 Task: Make in the project AgileLogic a sprint 'Virtualization Sprint'. Create in the project AgileLogic a sprint 'Virtualization Sprint'. Add in the project AgileLogic a sprint 'Virtualization Sprint'
Action: Mouse moved to (953, 170)
Screenshot: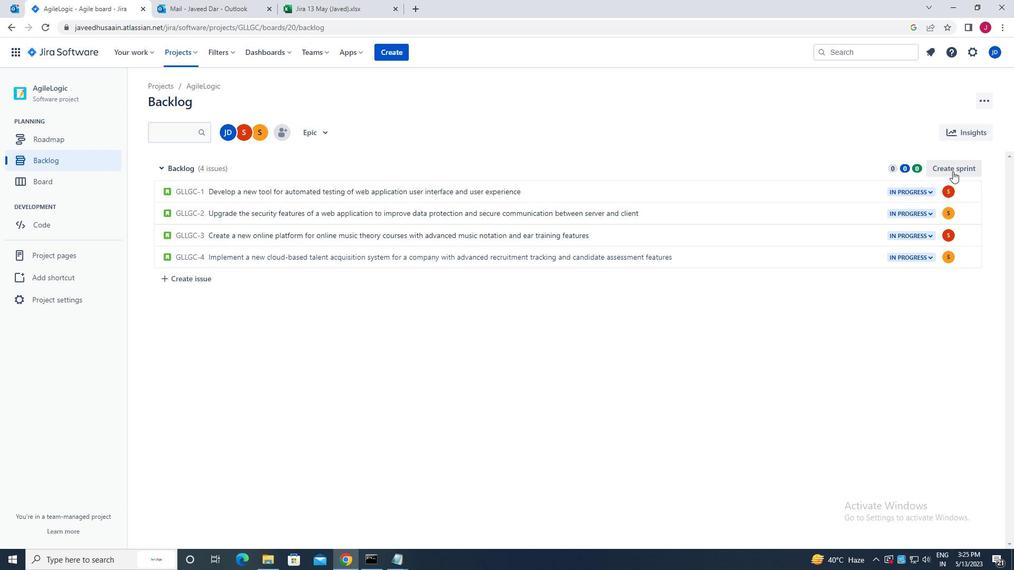 
Action: Mouse pressed left at (953, 170)
Screenshot: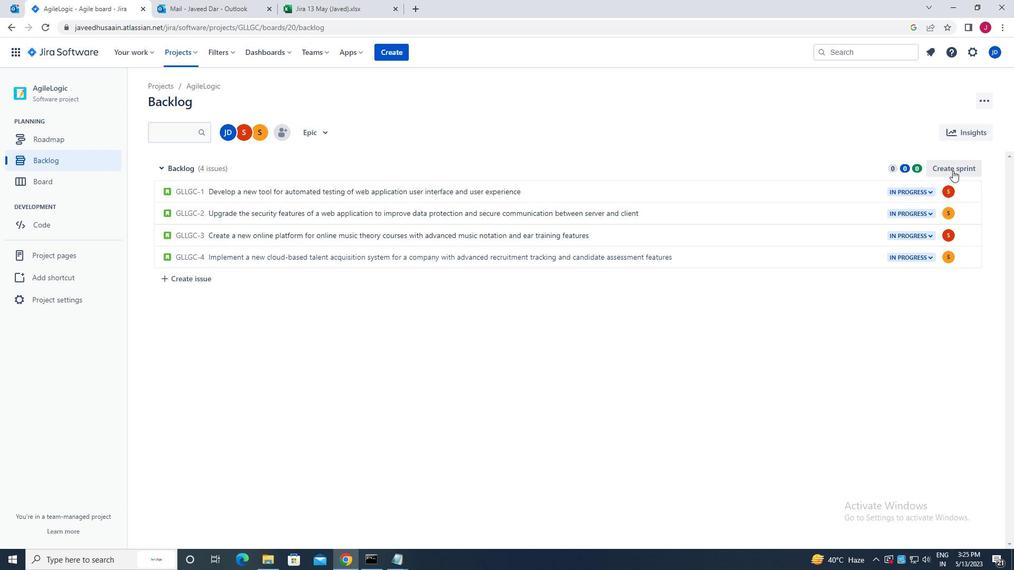 
Action: Mouse moved to (977, 167)
Screenshot: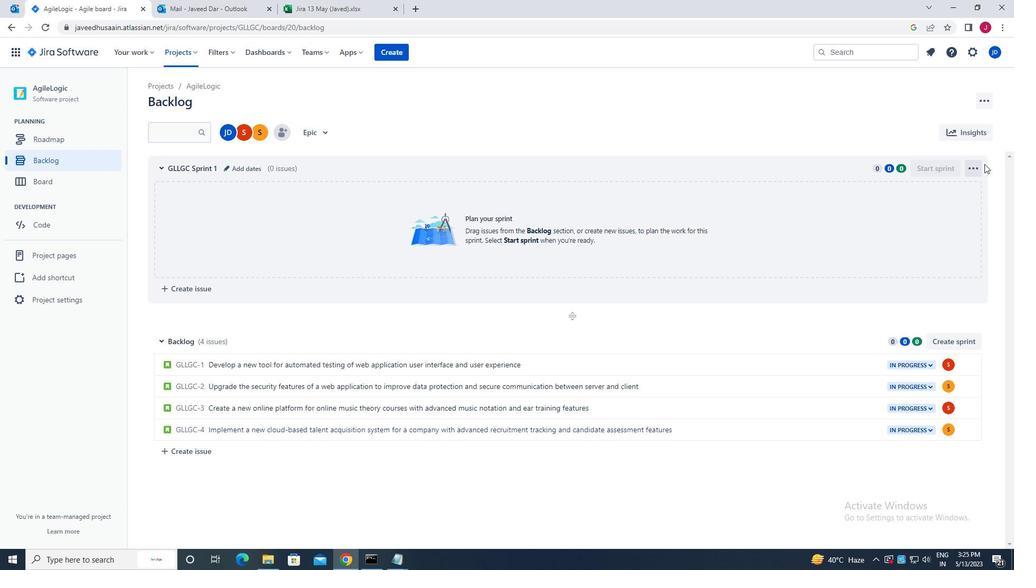 
Action: Mouse pressed left at (977, 167)
Screenshot: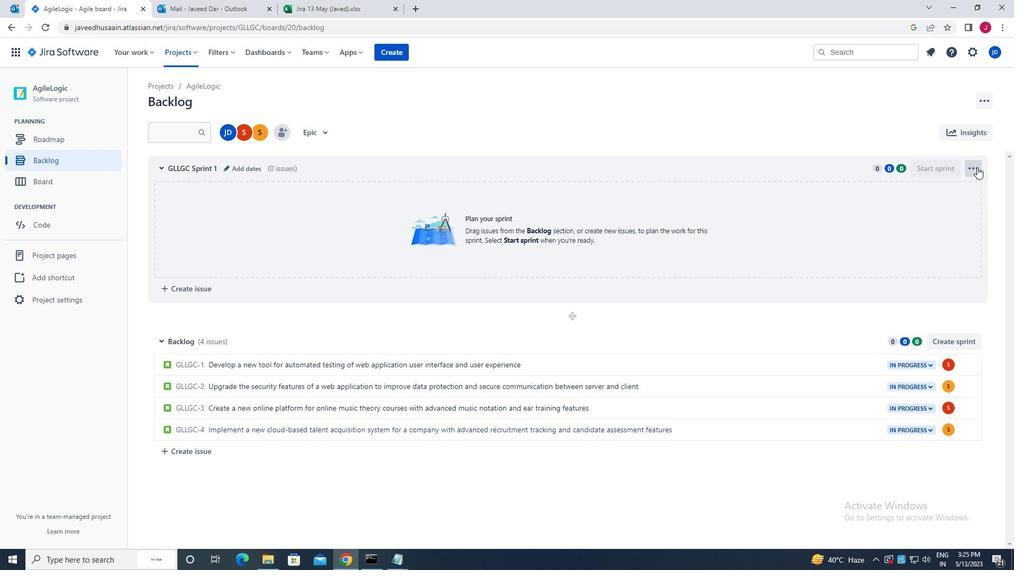 
Action: Mouse moved to (949, 193)
Screenshot: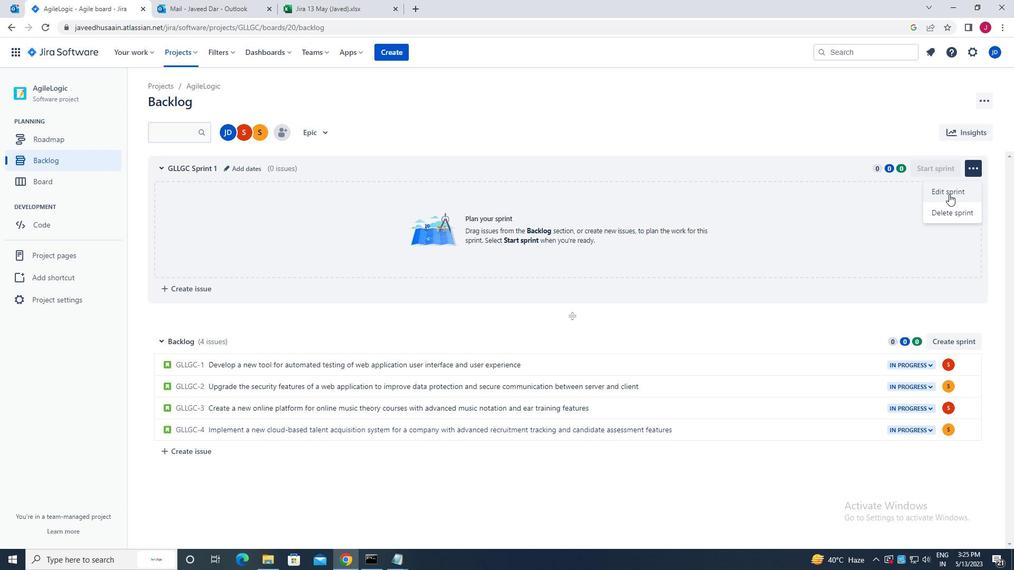 
Action: Mouse pressed left at (949, 193)
Screenshot: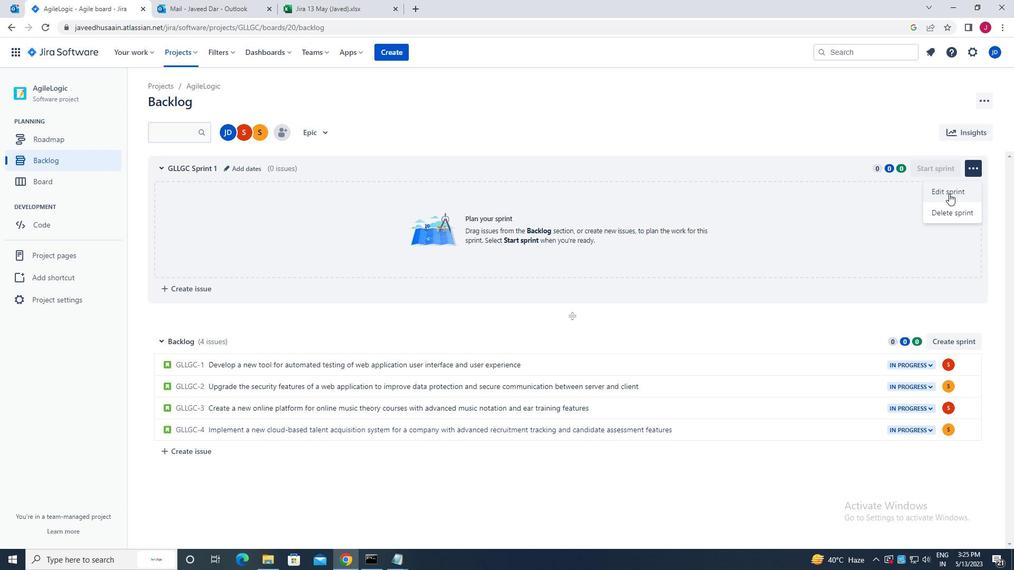 
Action: Mouse moved to (429, 132)
Screenshot: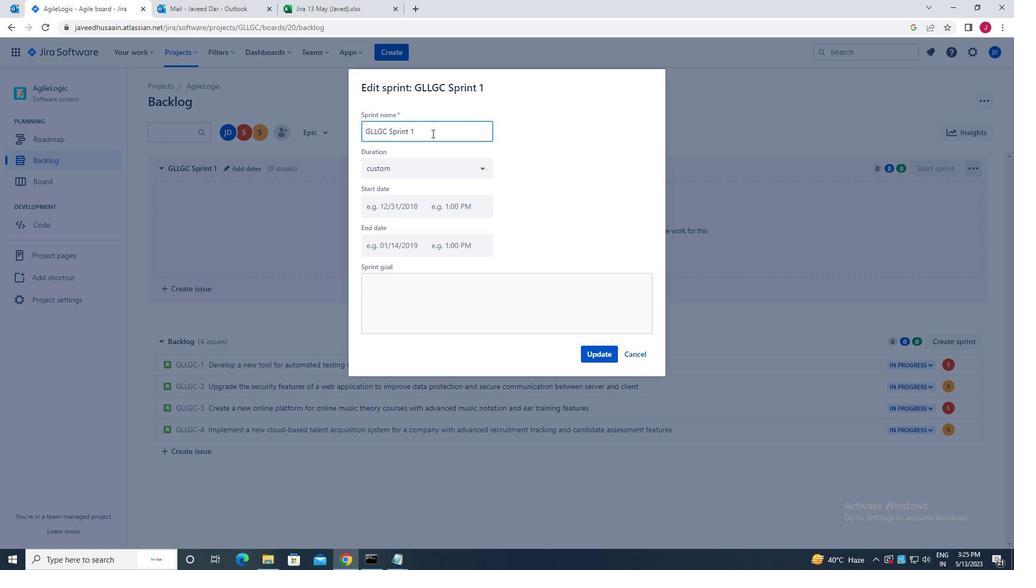 
Action: Key pressed <Key.backspace><Key.backspace><Key.backspace><Key.backspace><Key.backspace><Key.backspace><Key.backspace><Key.backspace><Key.backspace><Key.backspace><Key.backspace><Key.backspace><Key.backspace><Key.backspace><Key.backspace><Key.backspace><Key.backspace><Key.backspace><Key.backspace><Key.backspace>v<Key.caps_lock>irtualization<Key.space><Key.caps_lock>sp<Key.backspace><Key.caps_lock>print<Key.space>
Screenshot: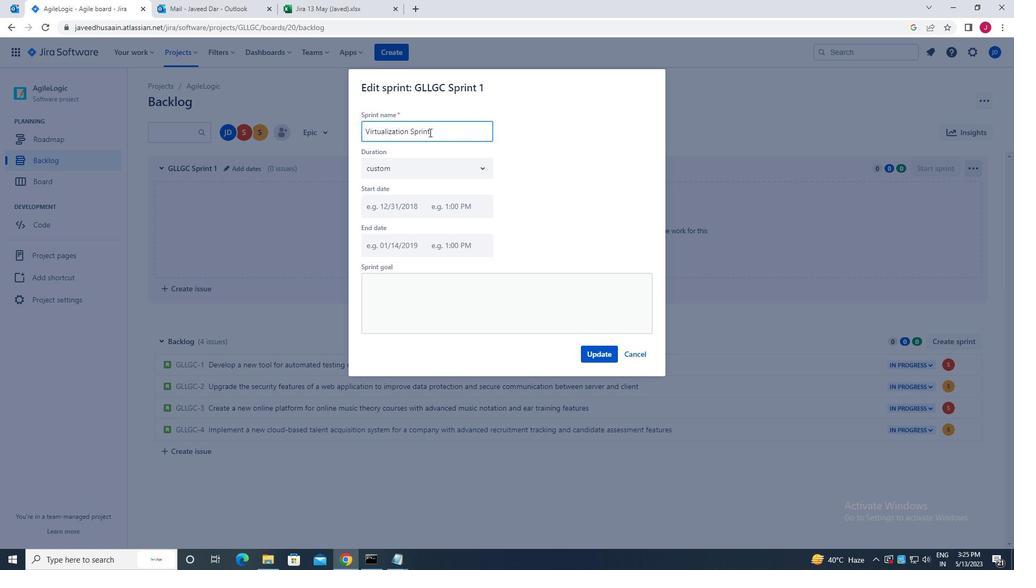 
Action: Mouse moved to (604, 351)
Screenshot: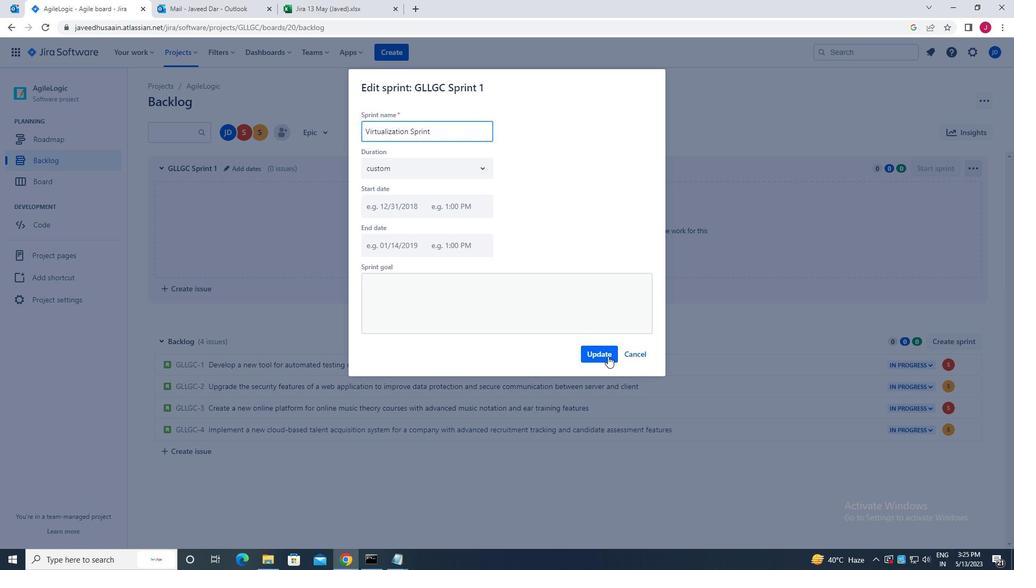 
Action: Mouse pressed left at (604, 351)
Screenshot: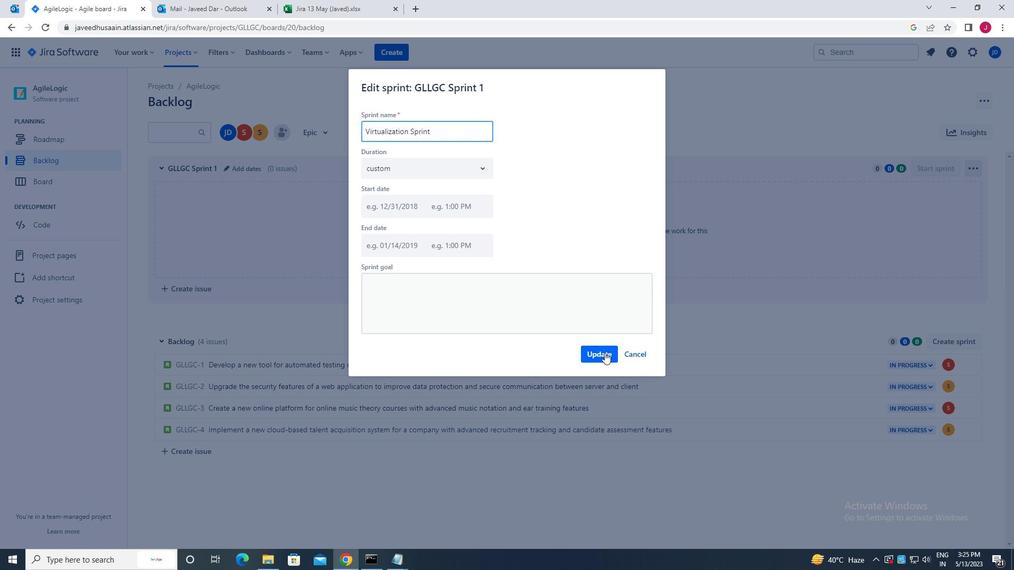 
Action: Mouse moved to (959, 341)
Screenshot: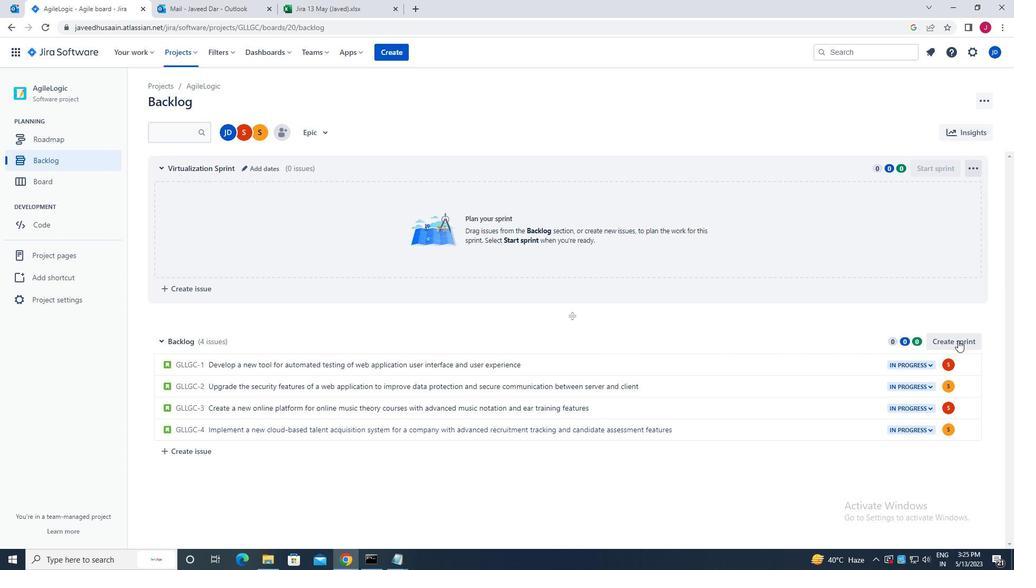 
Action: Mouse pressed left at (959, 341)
Screenshot: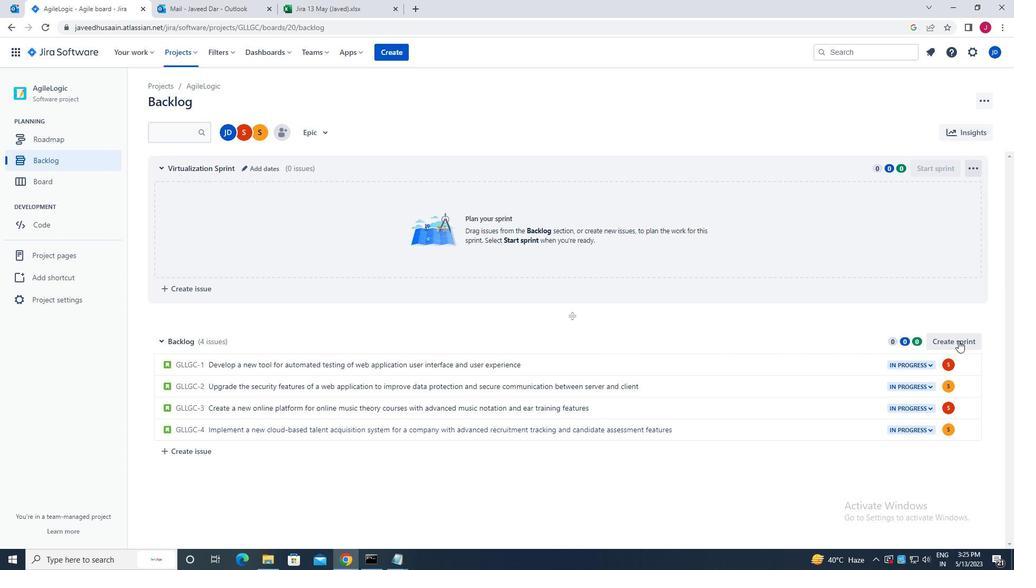 
Action: Mouse moved to (974, 343)
Screenshot: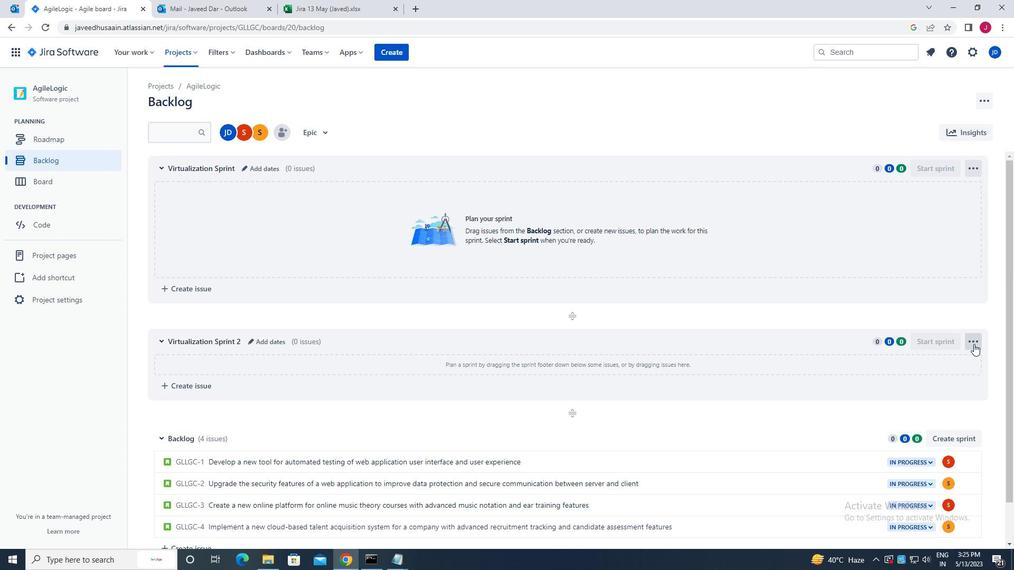 
Action: Mouse pressed left at (974, 343)
Screenshot: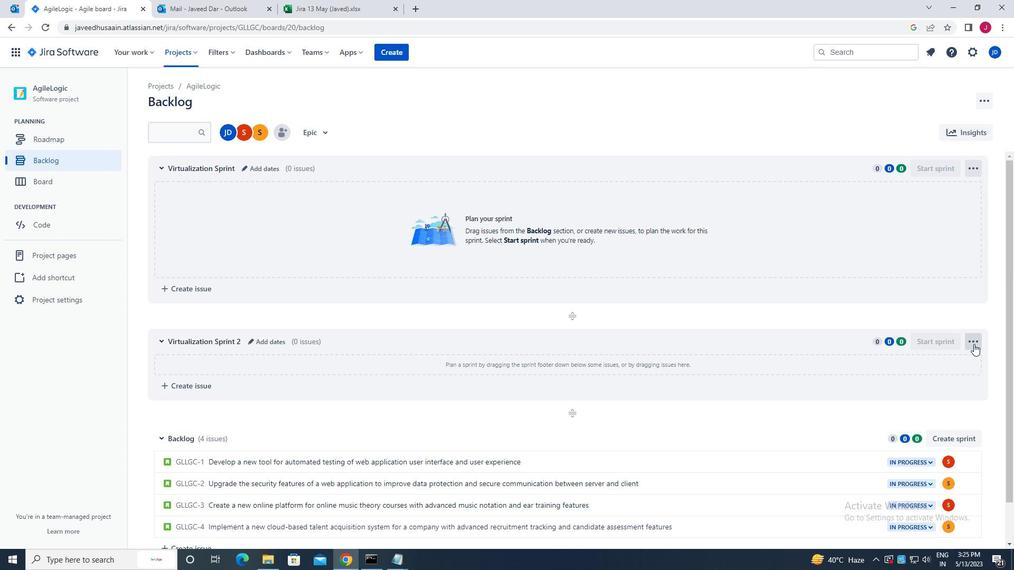 
Action: Mouse moved to (941, 386)
Screenshot: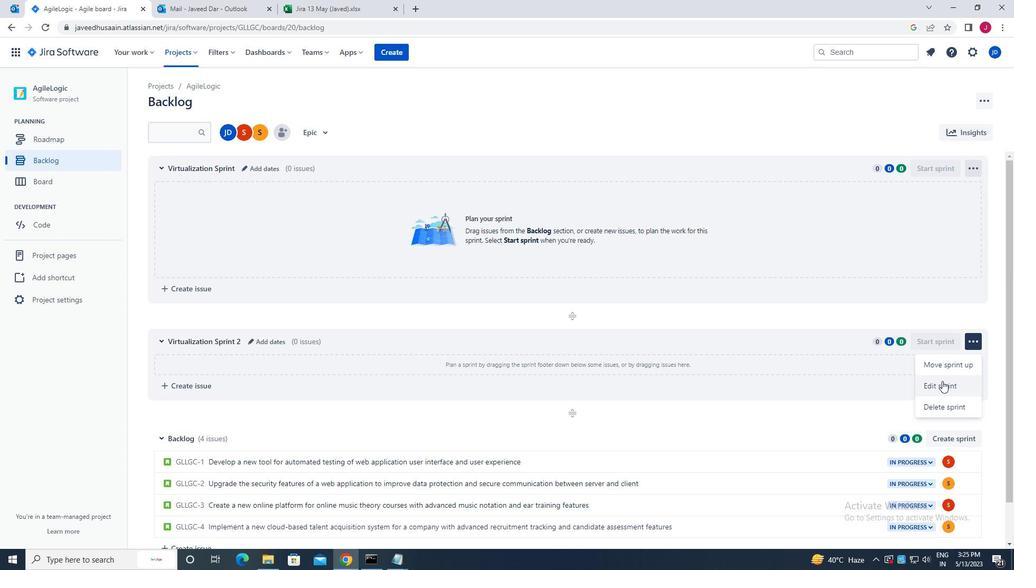 
Action: Mouse pressed left at (941, 386)
Screenshot: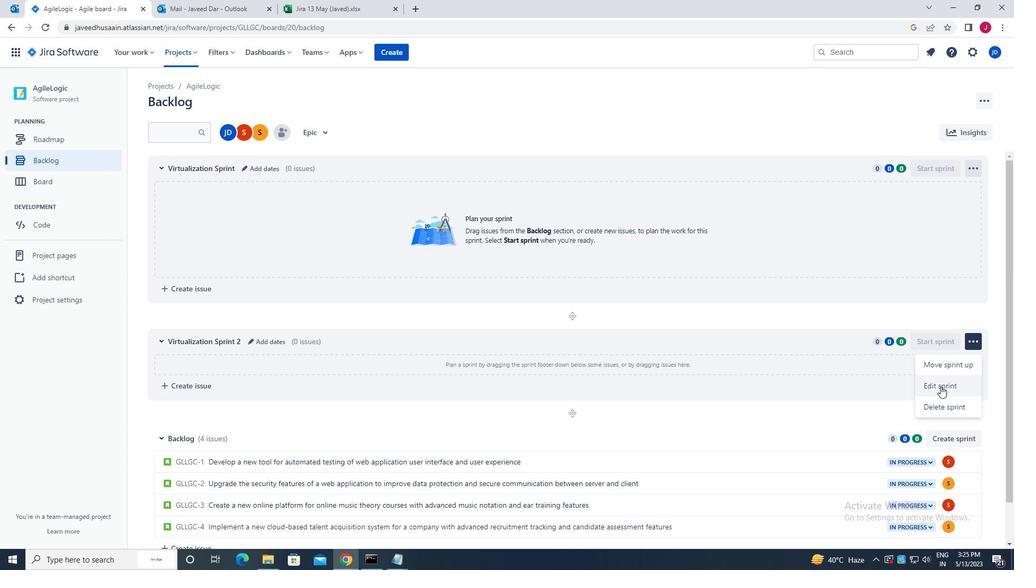 
Action: Mouse moved to (461, 126)
Screenshot: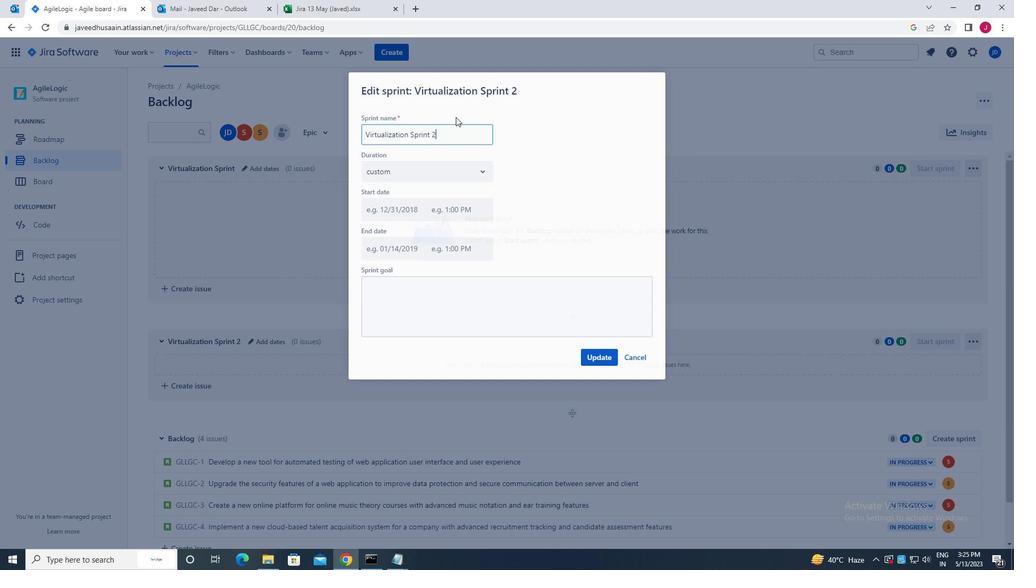 
Action: Key pressed <Key.backspace><Key.backspace><Key.backspace><Key.backspace><Key.backspace><Key.backspace><Key.backspace><Key.backspace><Key.backspace><Key.backspace><Key.backspace><Key.backspace><Key.backspace><Key.backspace><Key.backspace><Key.backspace><Key.backspace><Key.backspace><Key.backspace><Key.backspace><Key.backspace><Key.backspace><Key.backspace><Key.backspace><Key.backspace><Key.backspace><Key.backspace><Key.caps_lock>v<Key.caps_lock>irtualization<Key.space><Key.caps_lock>s<Key.caps_lock>print
Screenshot: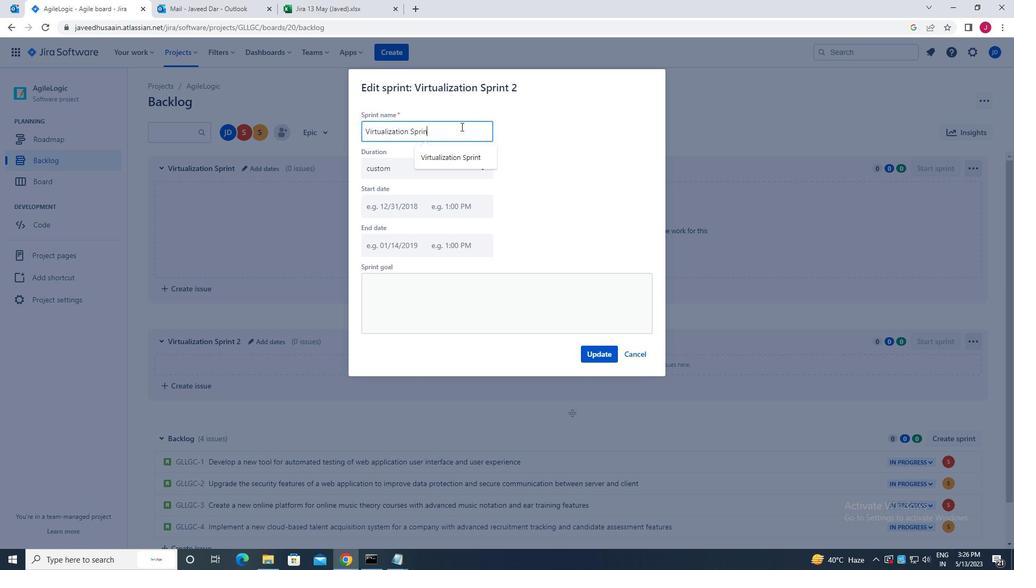 
Action: Mouse moved to (595, 355)
Screenshot: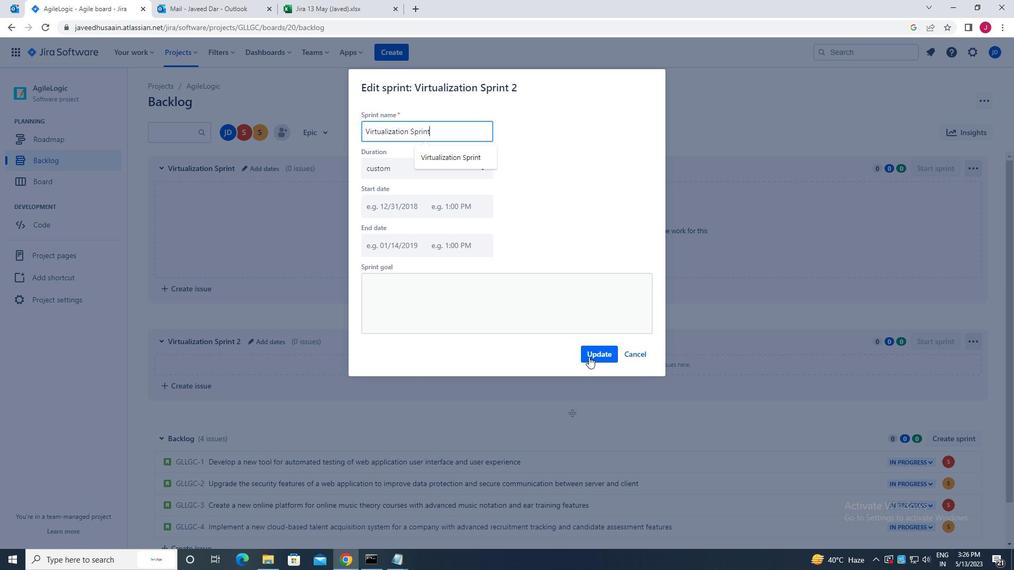
Action: Mouse pressed left at (595, 355)
Screenshot: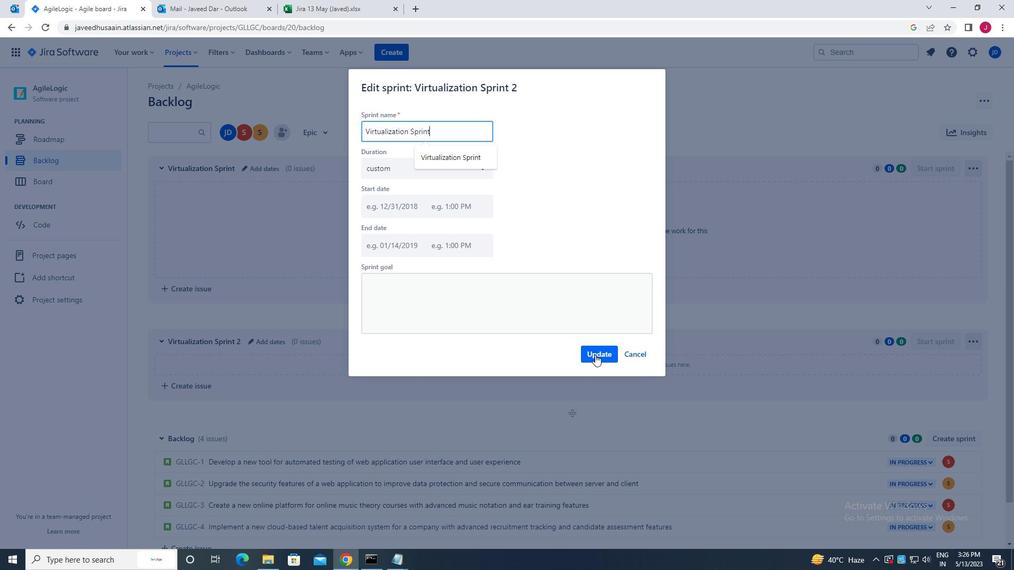 
Action: Mouse moved to (968, 440)
Screenshot: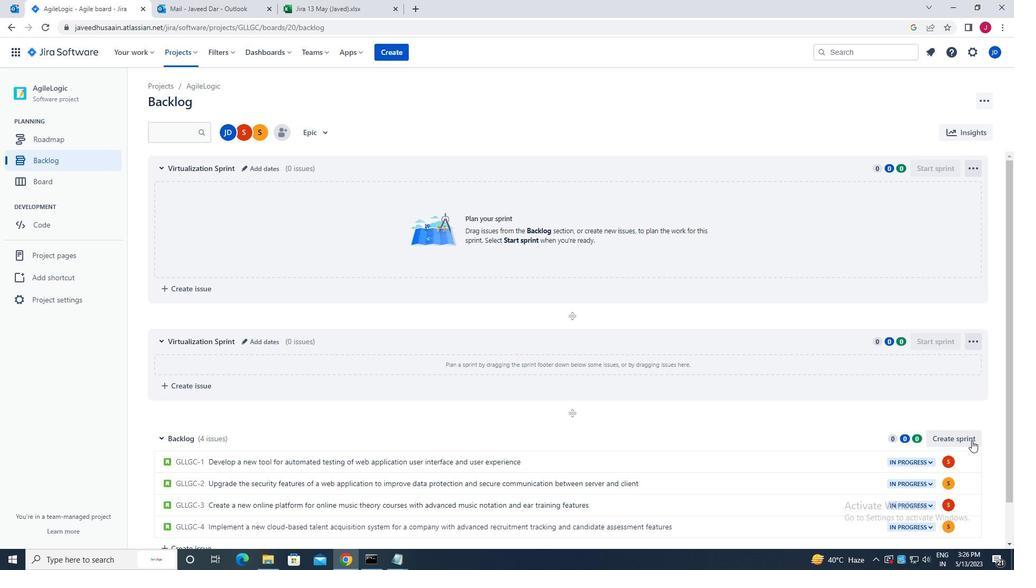 
Action: Mouse pressed left at (968, 440)
Screenshot: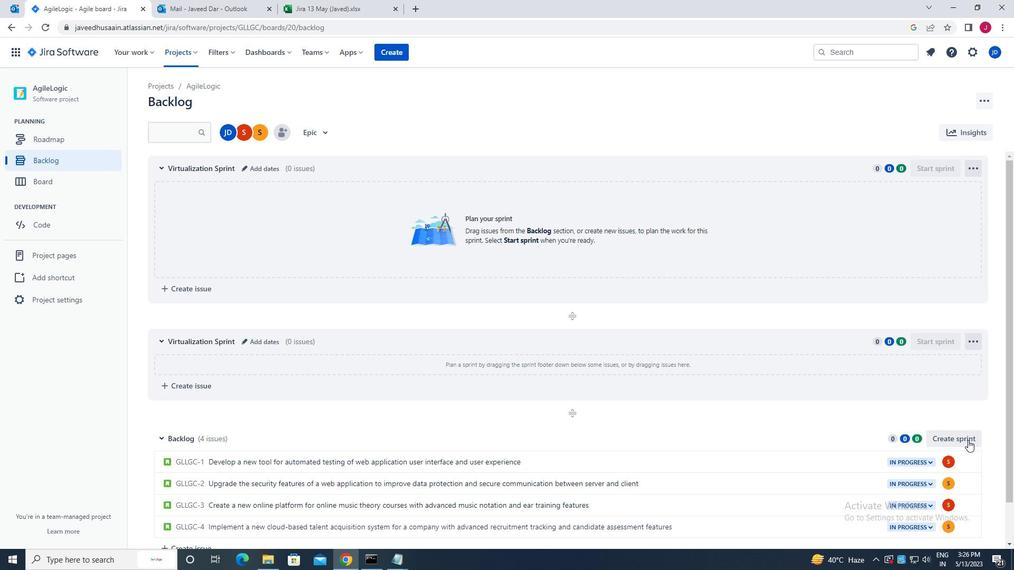 
Action: Mouse moved to (973, 440)
Screenshot: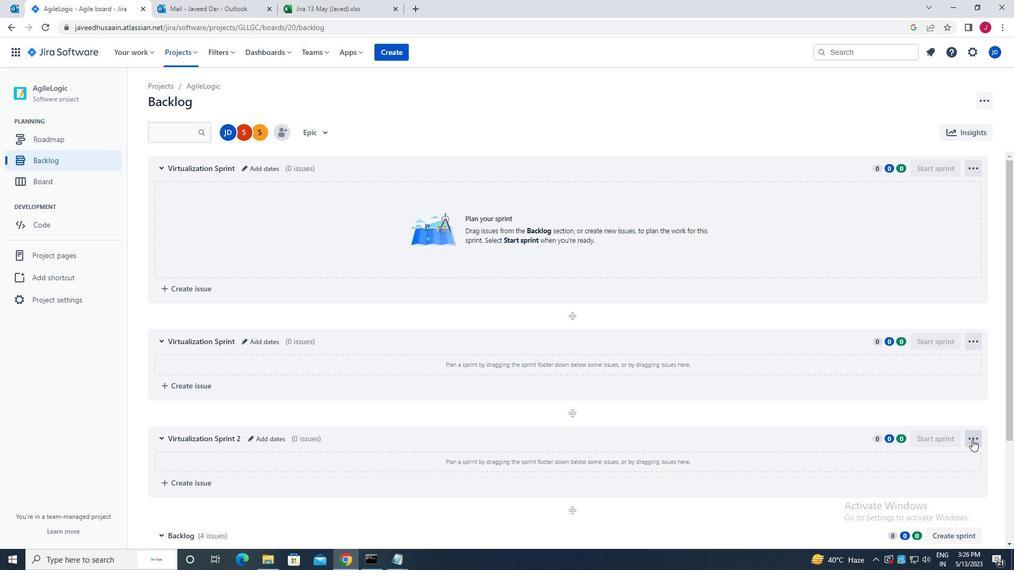 
Action: Mouse pressed left at (973, 440)
Screenshot: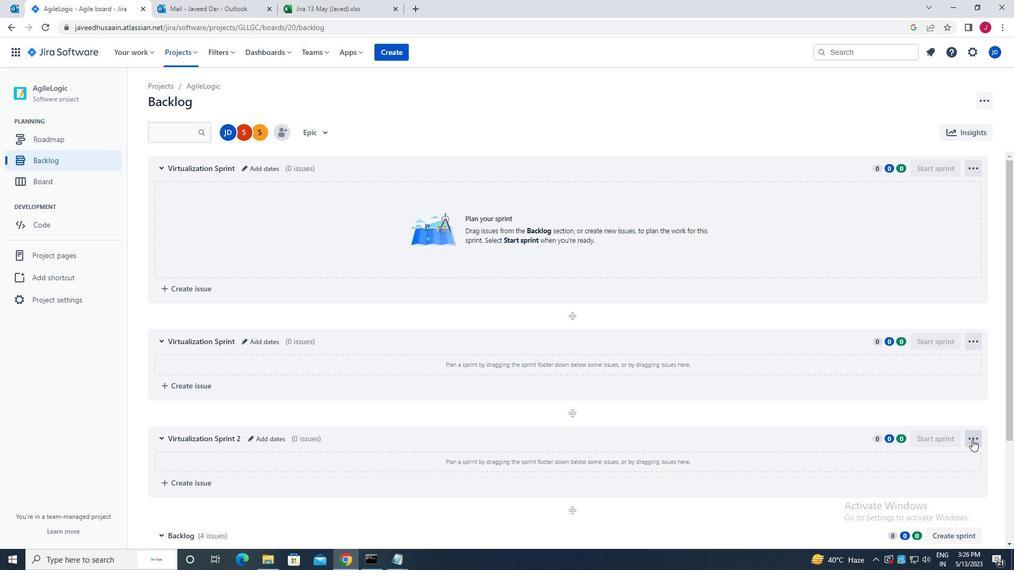 
Action: Mouse moved to (940, 482)
Screenshot: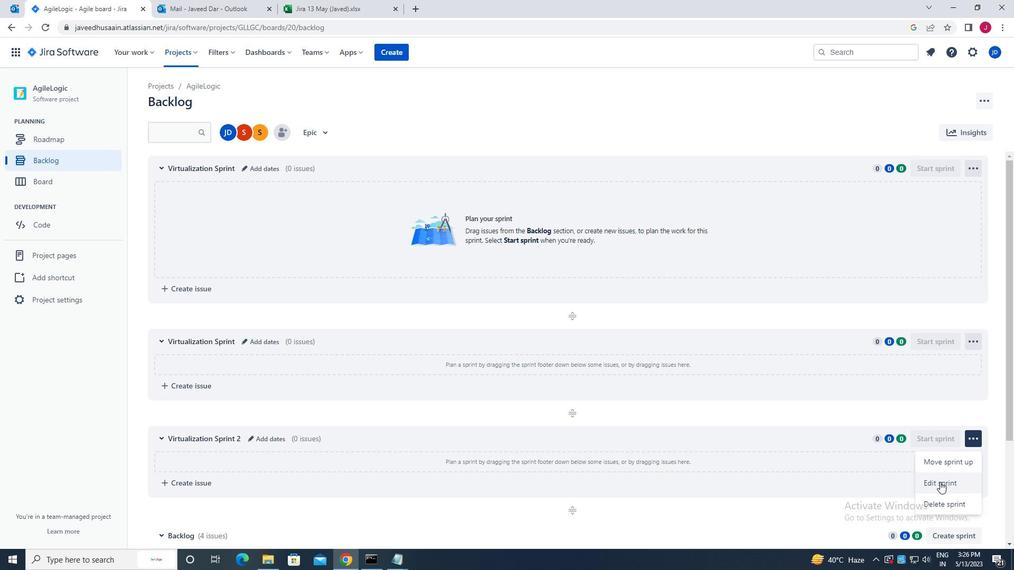 
Action: Mouse pressed left at (940, 482)
Screenshot: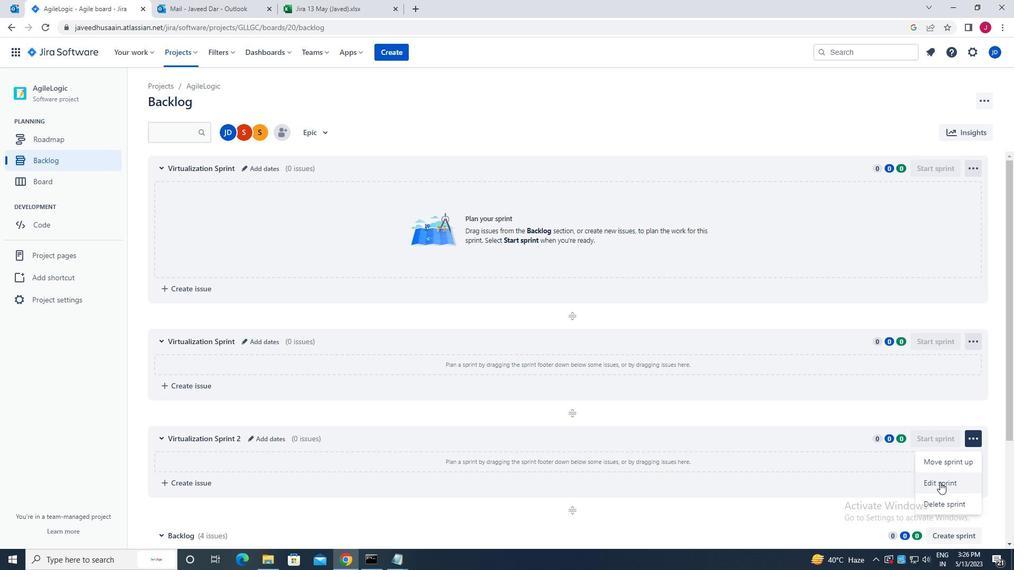 
Action: Mouse moved to (456, 123)
Screenshot: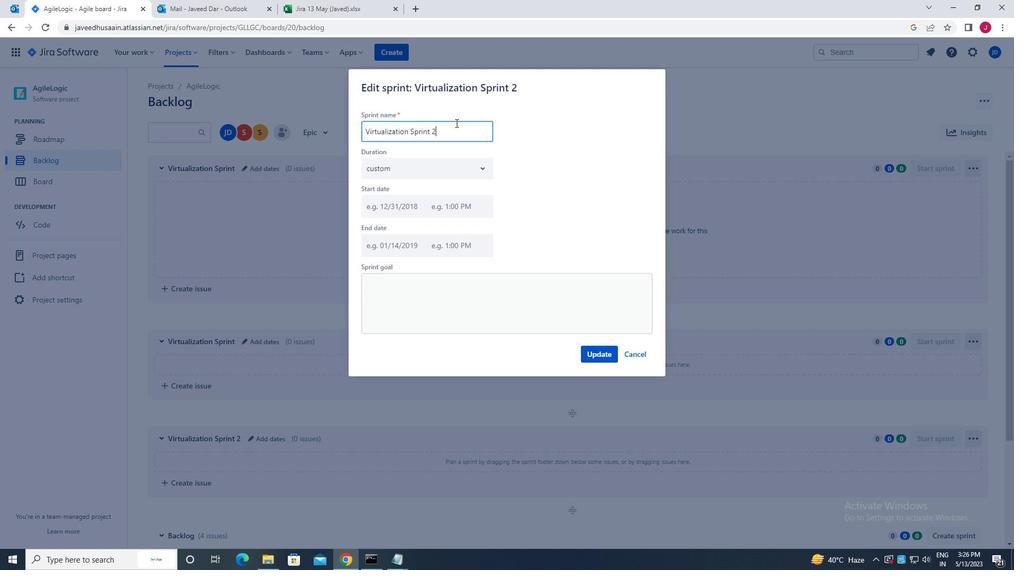 
Action: Key pressed <Key.backspace><Key.backspace><Key.backspace><Key.backspace><Key.backspace><Key.backspace><Key.backspace><Key.backspace><Key.backspace><Key.backspace><Key.backspace><Key.backspace><Key.backspace><Key.backspace><Key.backspace><Key.backspace><Key.backspace><Key.backspace><Key.backspace><Key.backspace><Key.backspace><Key.backspace><Key.backspace><Key.backspace><Key.backspace><Key.backspace><Key.backspace><Key.backspace><Key.caps_lock>v<Key.caps_lock>irtualization<Key.space><Key.caps_lock>spr<Key.backspace><Key.backspace><Key.caps_lock>print
Screenshot: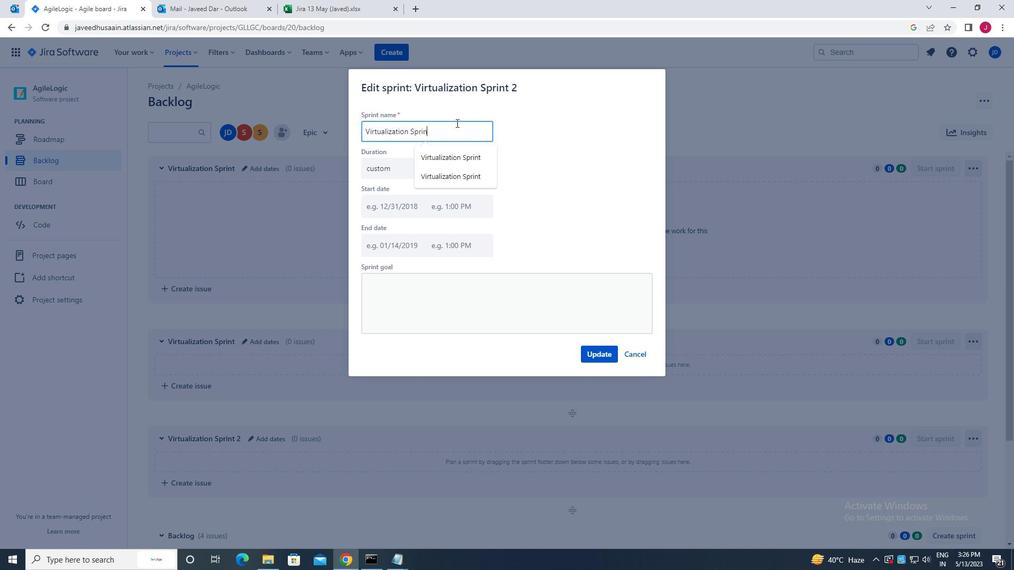 
Action: Mouse moved to (600, 354)
Screenshot: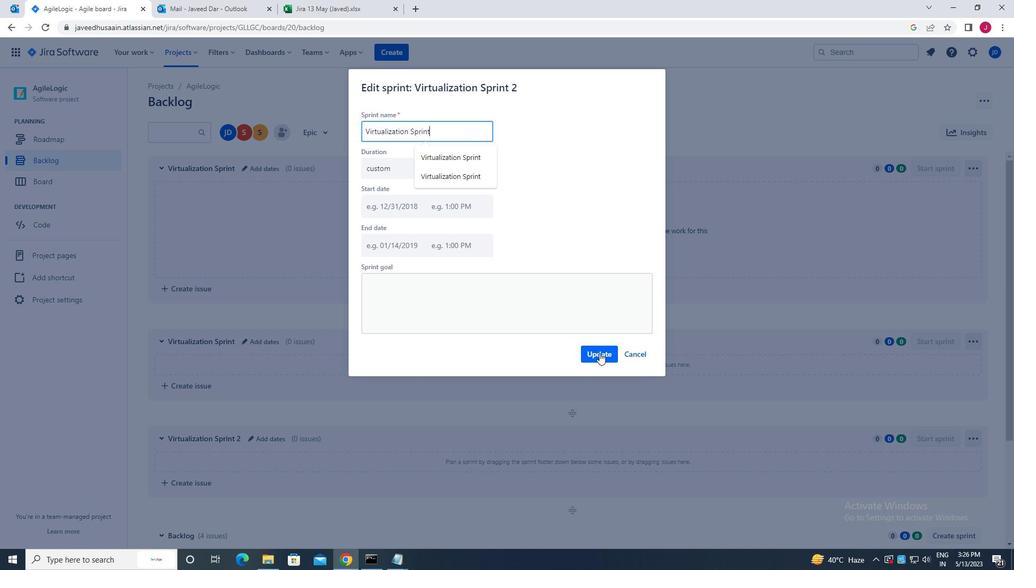
Action: Mouse pressed left at (600, 354)
Screenshot: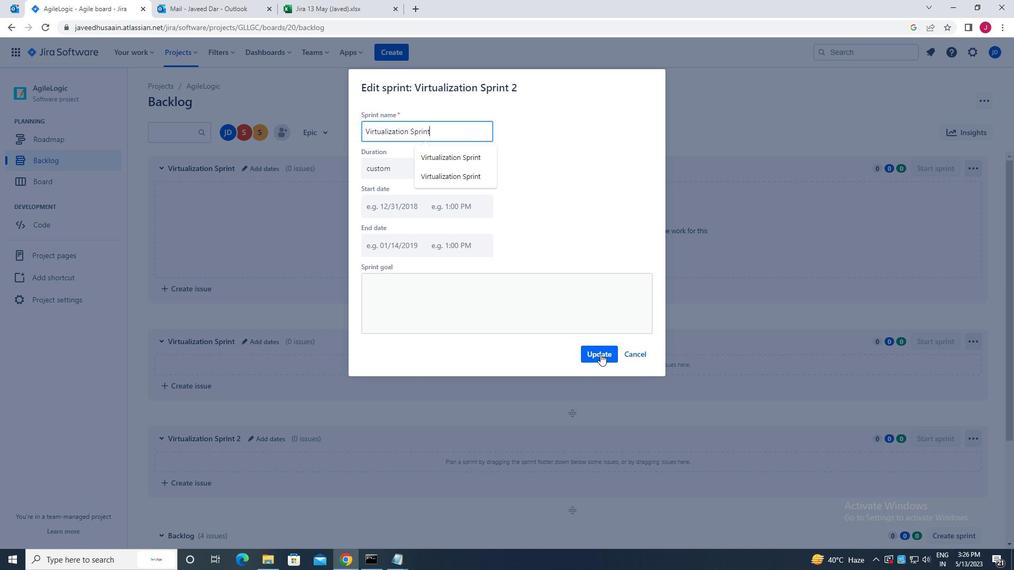 
Action: Mouse moved to (837, 375)
Screenshot: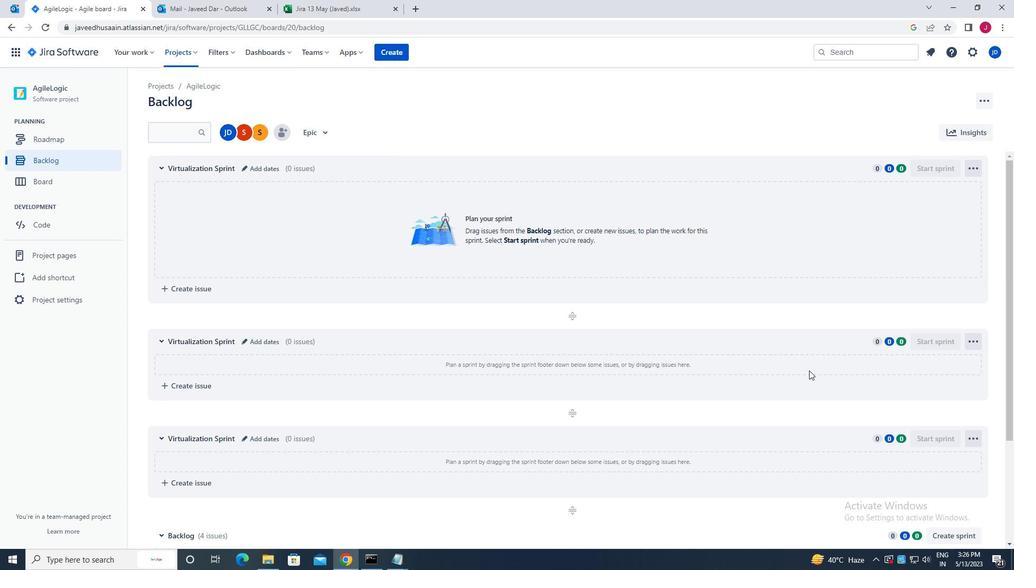 
Action: Mouse scrolled (837, 375) with delta (0, 0)
Screenshot: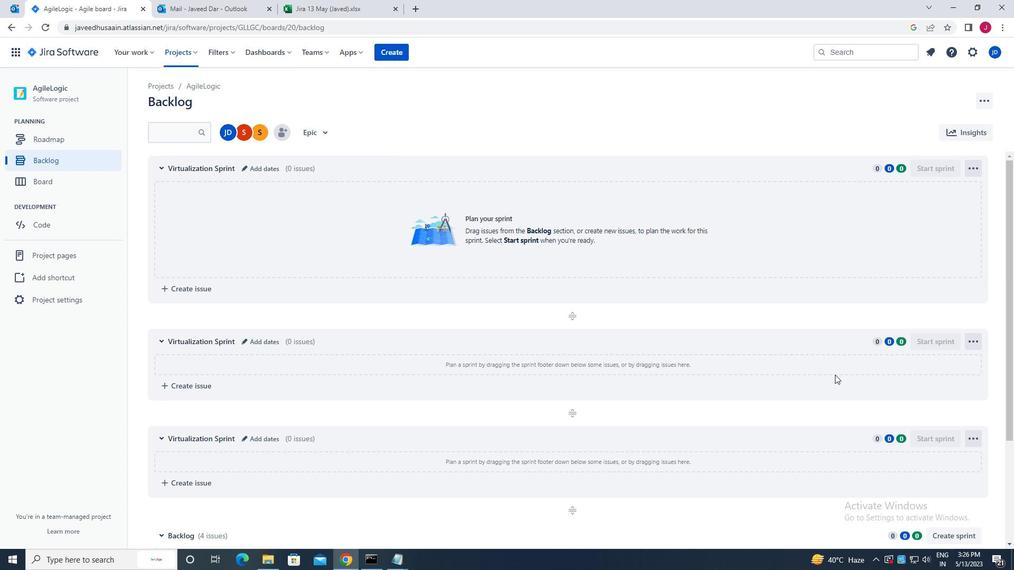 
Action: Mouse scrolled (837, 375) with delta (0, 0)
Screenshot: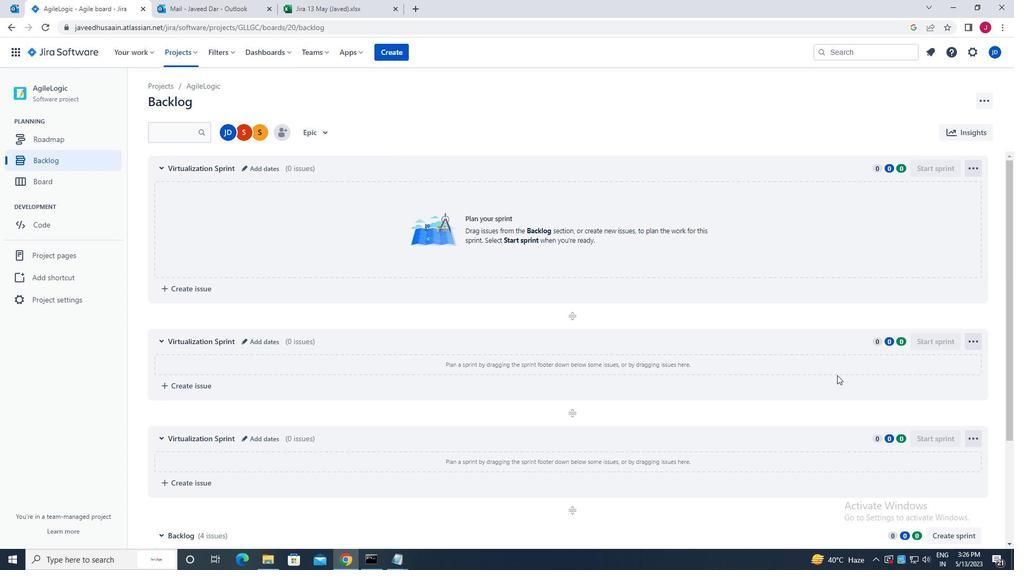 
Action: Mouse scrolled (837, 375) with delta (0, 0)
Screenshot: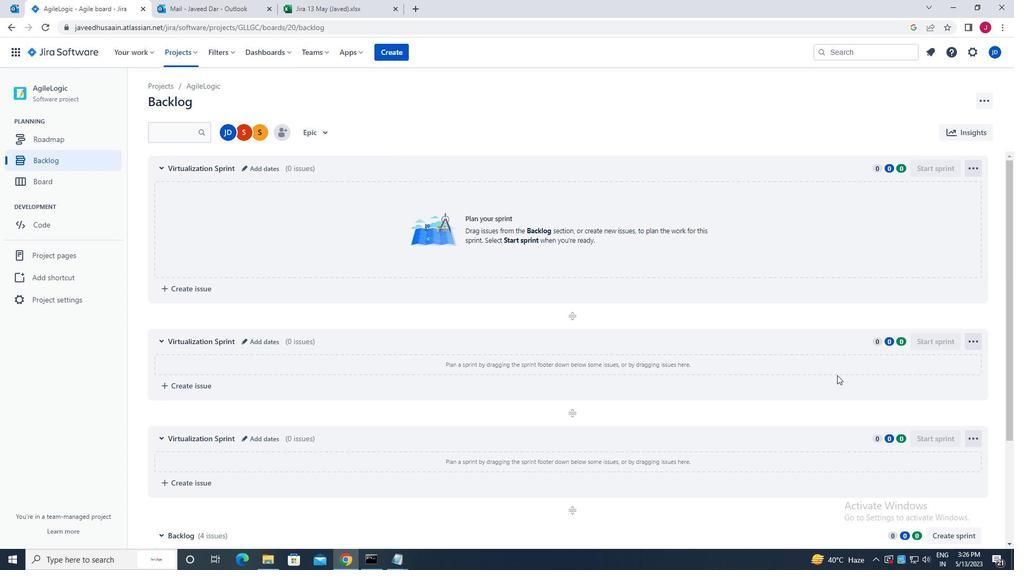 
Action: Mouse scrolled (837, 375) with delta (0, 0)
Screenshot: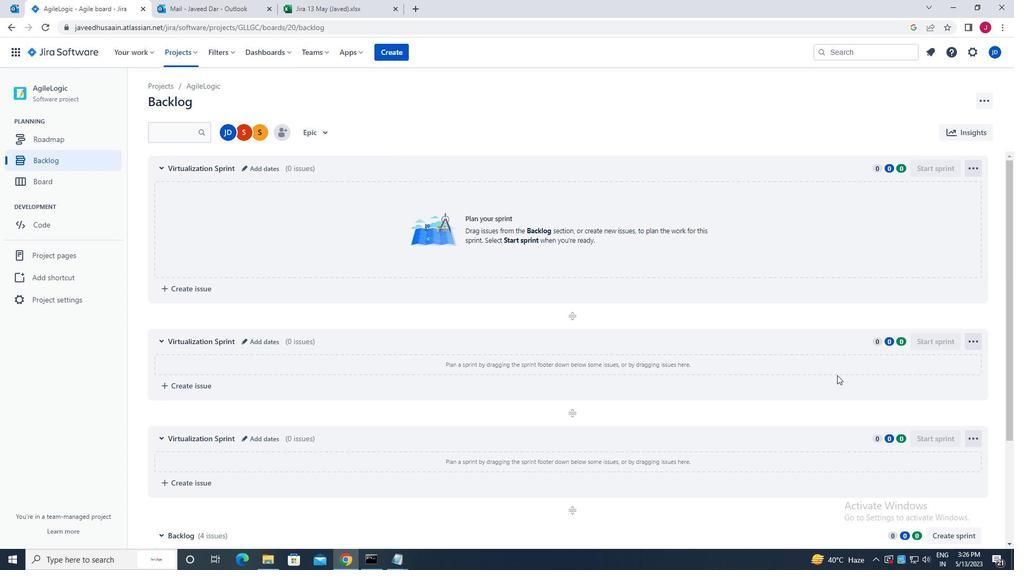 
Action: Mouse scrolled (837, 376) with delta (0, 0)
Screenshot: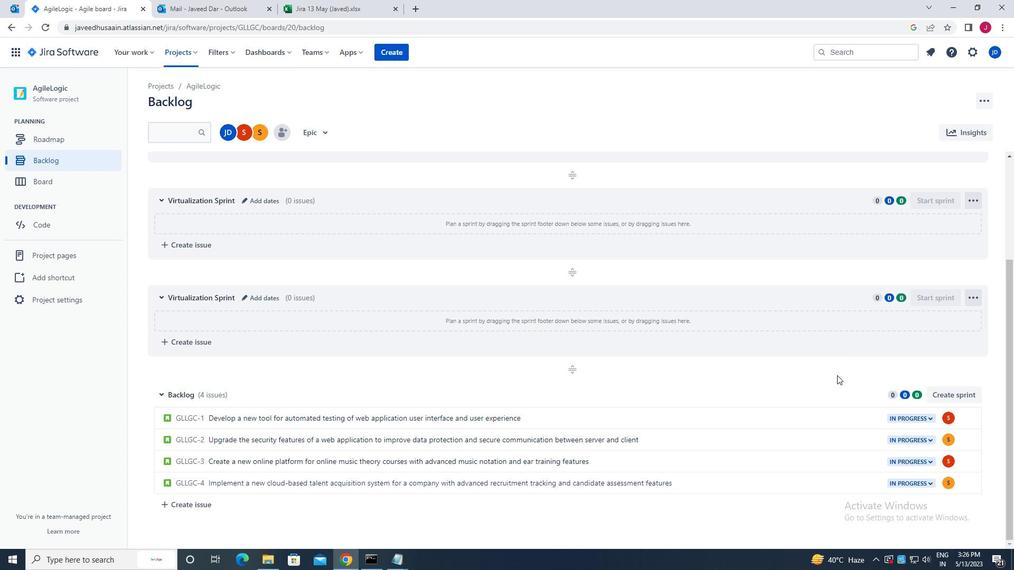 
Action: Mouse scrolled (837, 376) with delta (0, 0)
Screenshot: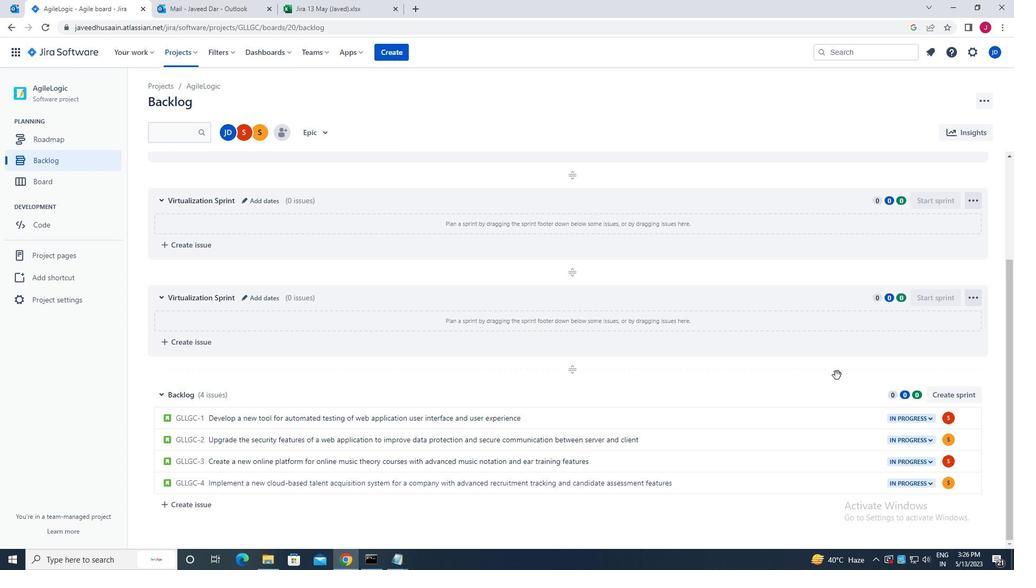 
Action: Mouse moved to (835, 375)
Screenshot: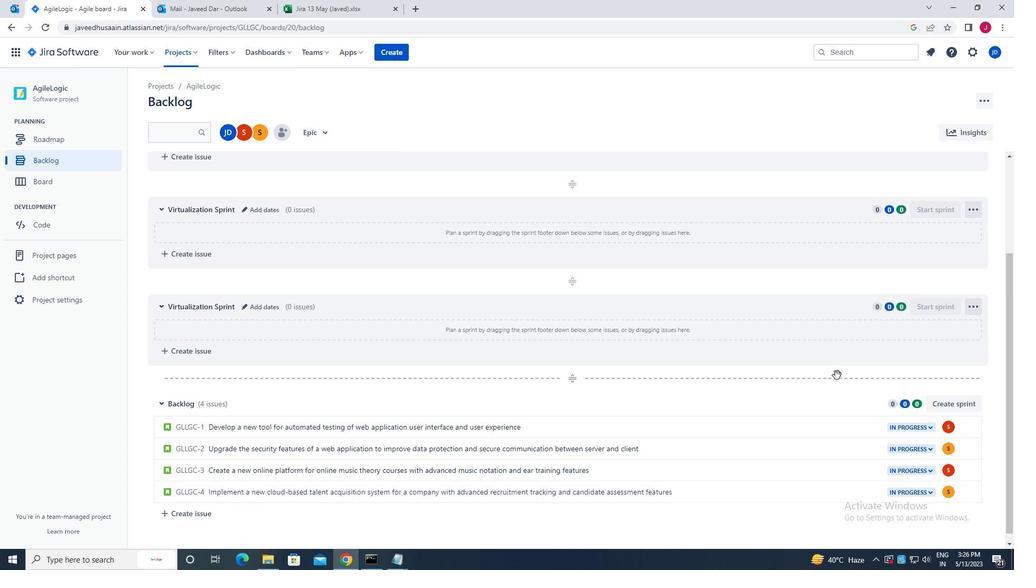 
